 Task: Check the safety & property of Villa in Thermal, California, United States.
Action: Mouse moved to (383, 138)
Screenshot: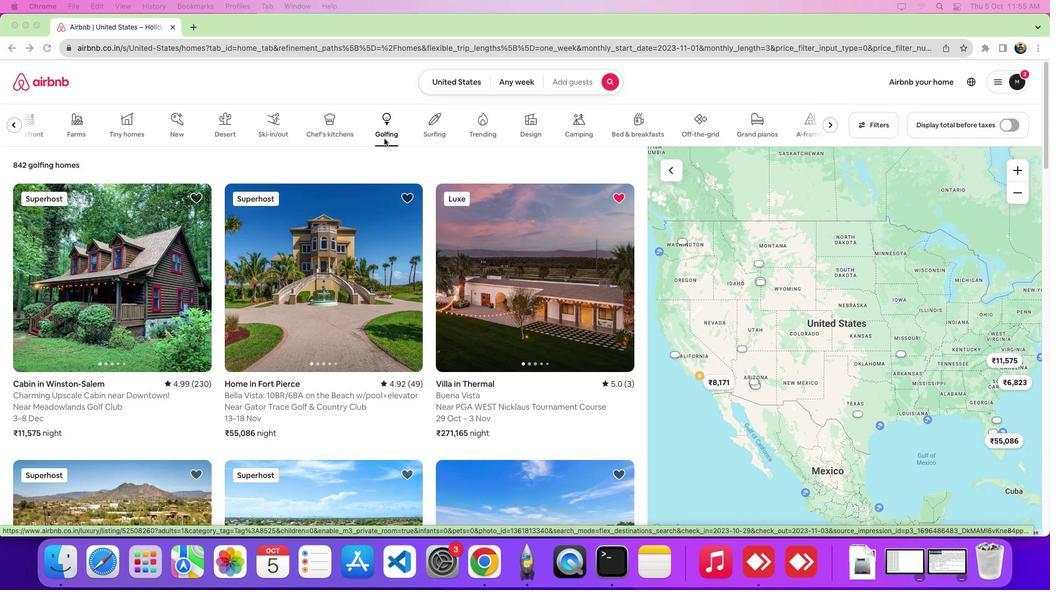 
Action: Mouse pressed left at (383, 138)
Screenshot: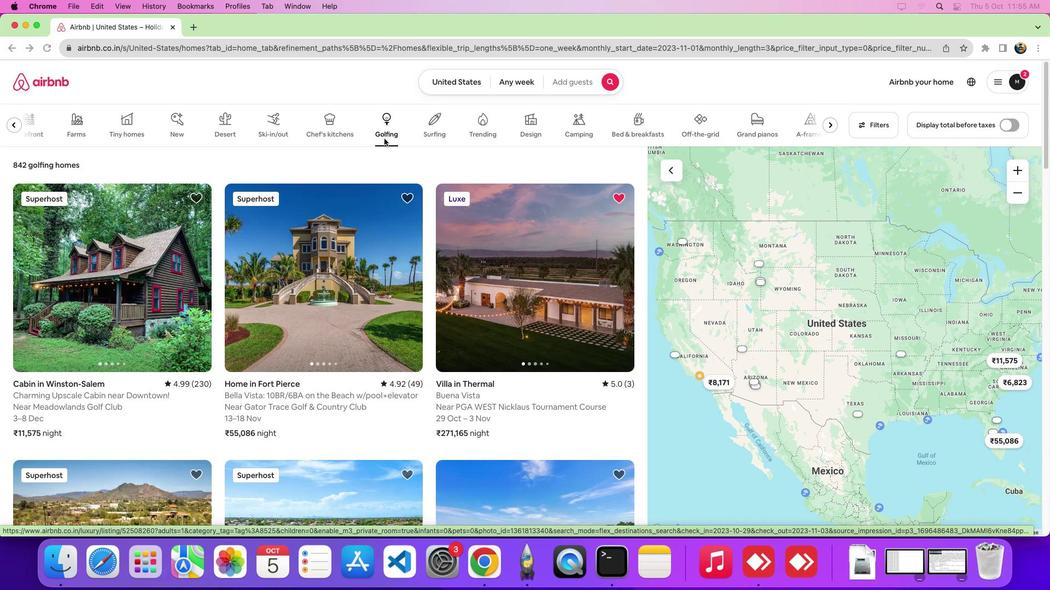 
Action: Mouse moved to (510, 268)
Screenshot: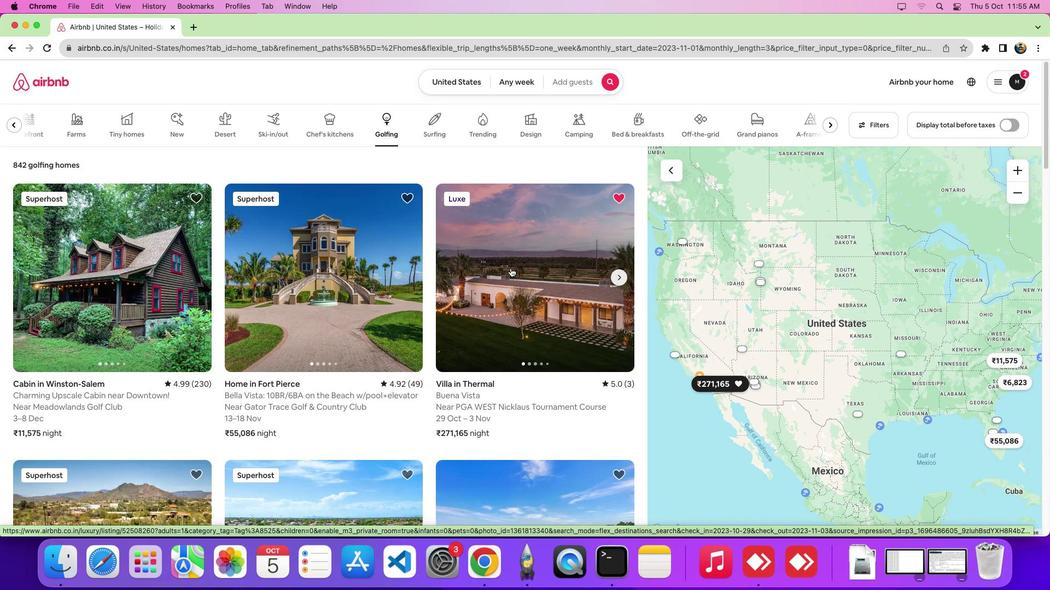 
Action: Mouse pressed left at (510, 268)
Screenshot: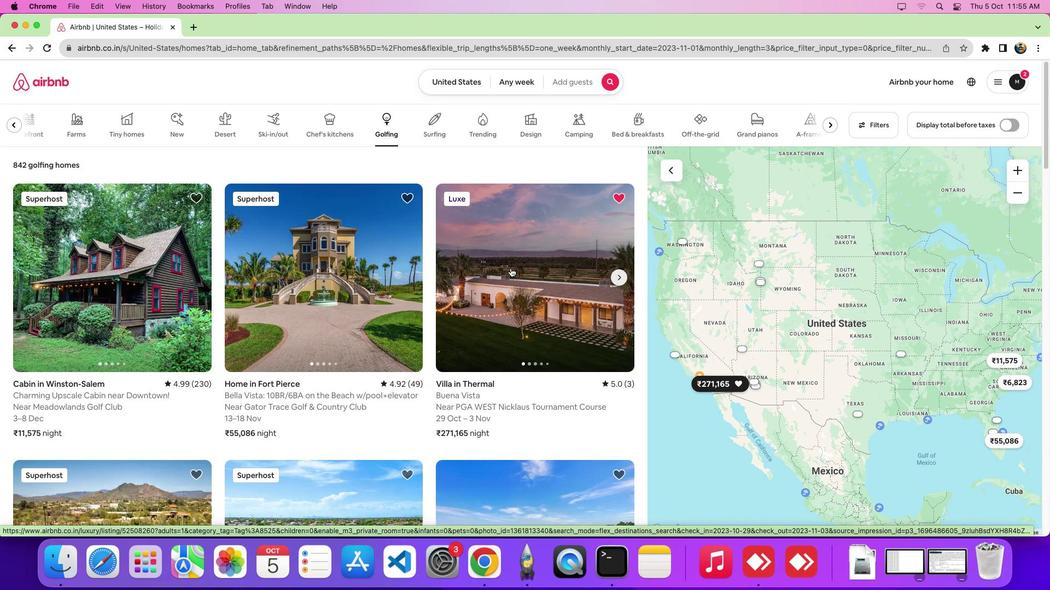 
Action: Mouse moved to (511, 269)
Screenshot: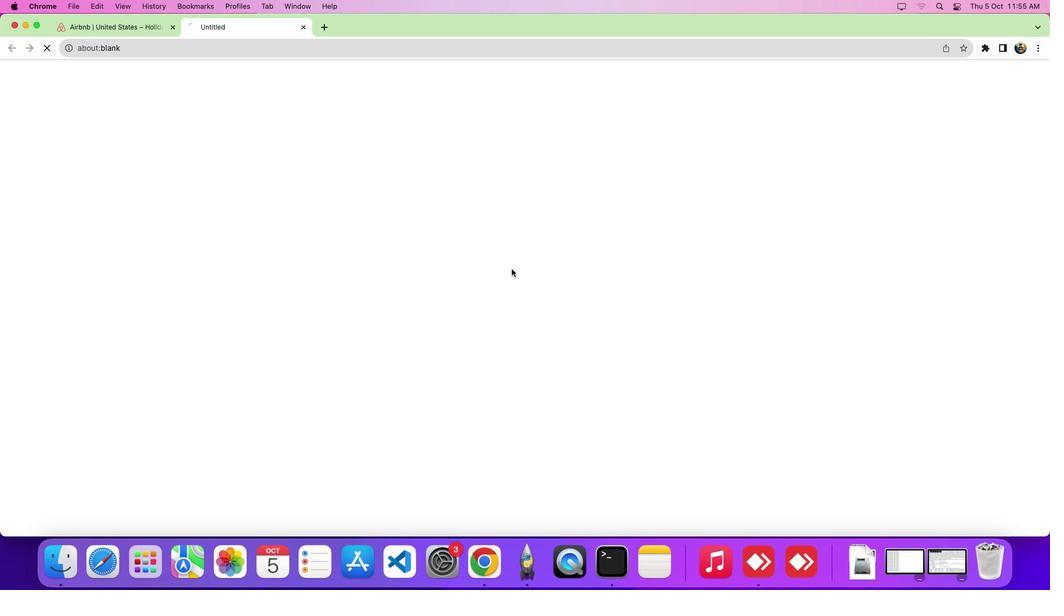 
Action: Mouse scrolled (511, 269) with delta (0, 0)
Screenshot: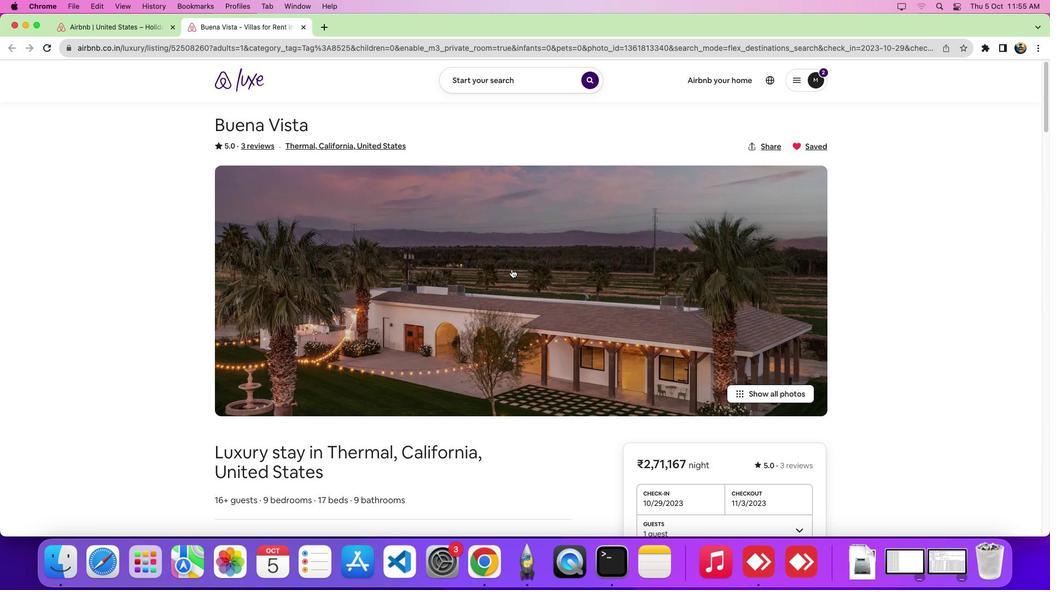 
Action: Mouse scrolled (511, 269) with delta (0, 0)
Screenshot: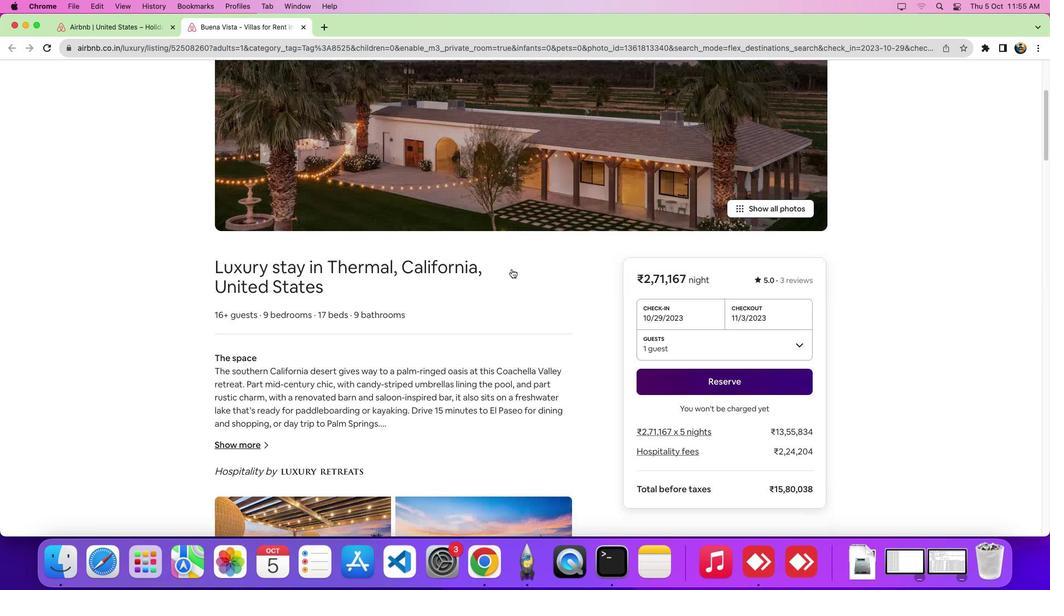
Action: Mouse scrolled (511, 269) with delta (0, -3)
Screenshot: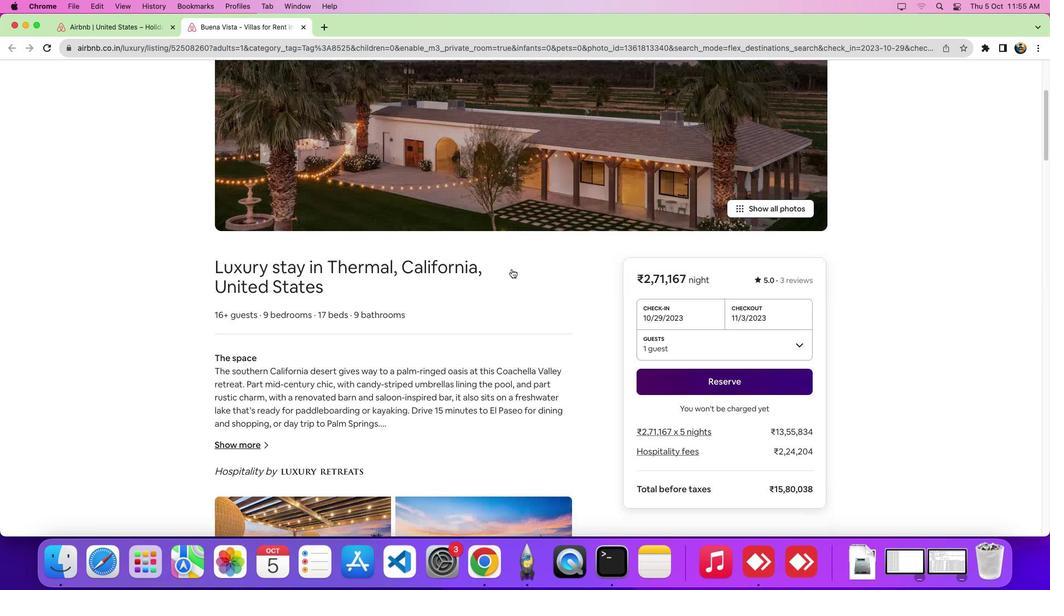 
Action: Mouse scrolled (511, 269) with delta (0, -6)
Screenshot: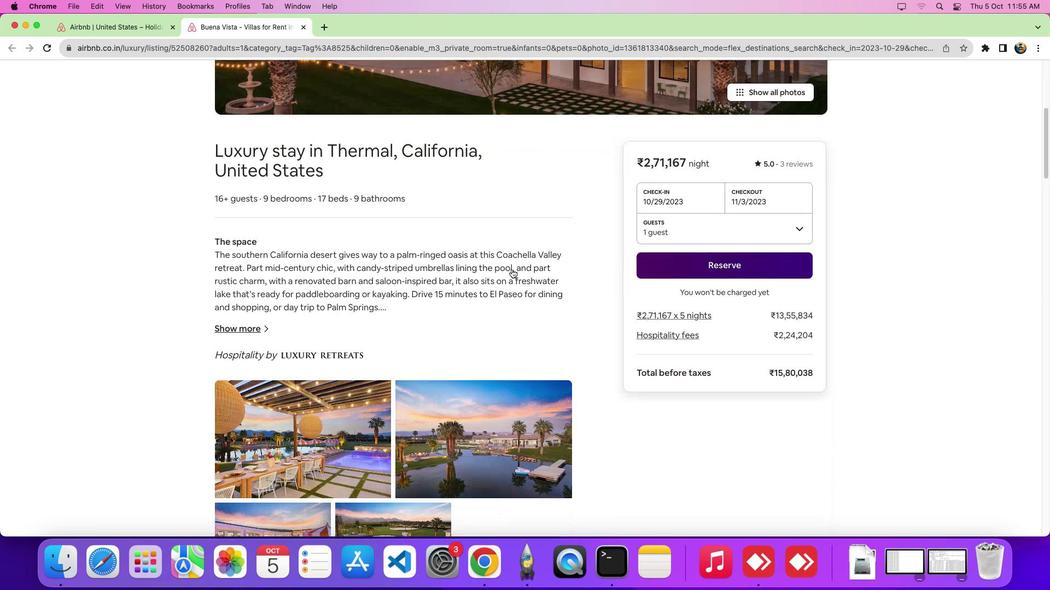 
Action: Mouse scrolled (511, 269) with delta (0, 0)
Screenshot: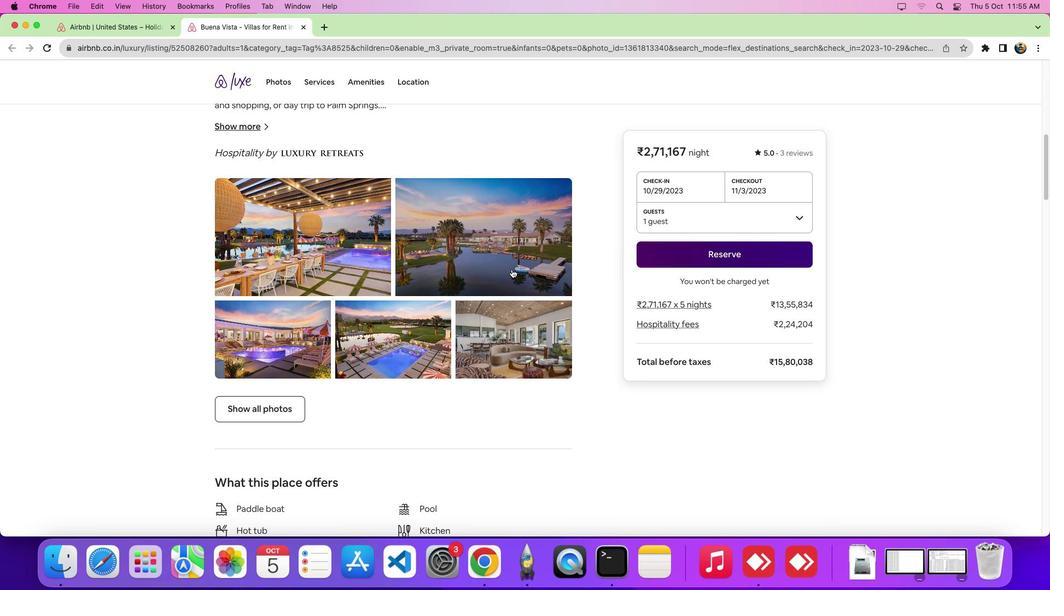 
Action: Mouse scrolled (511, 269) with delta (0, 0)
Screenshot: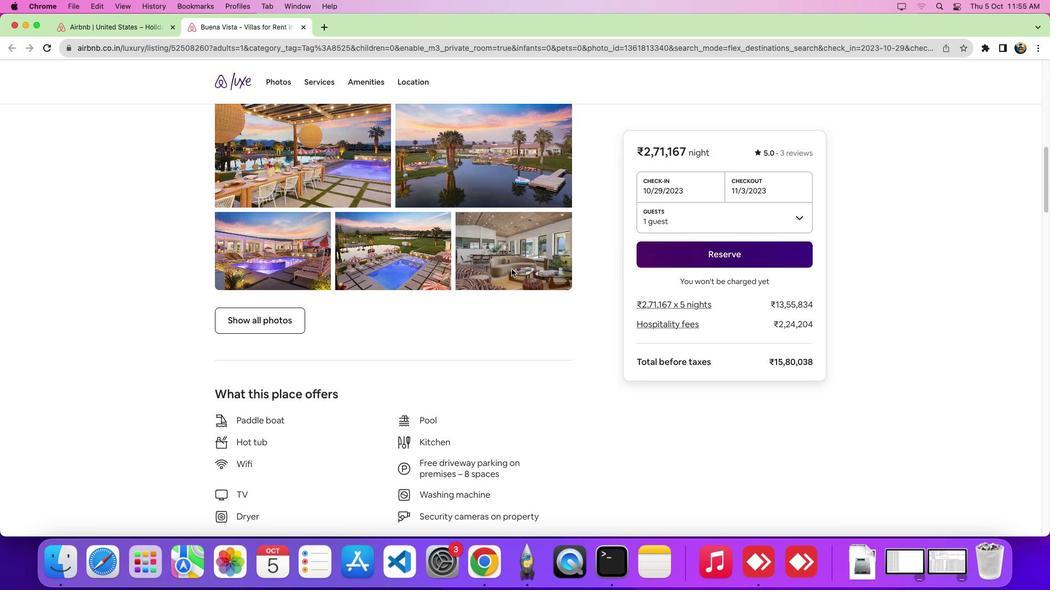 
Action: Mouse scrolled (511, 269) with delta (0, -4)
Screenshot: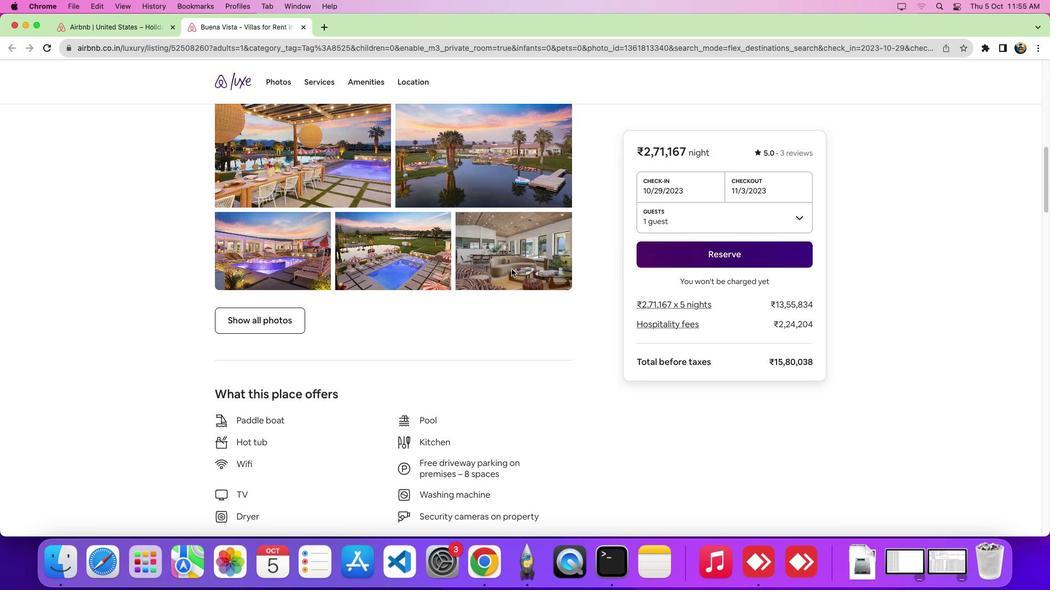 
Action: Mouse scrolled (511, 269) with delta (0, -7)
Screenshot: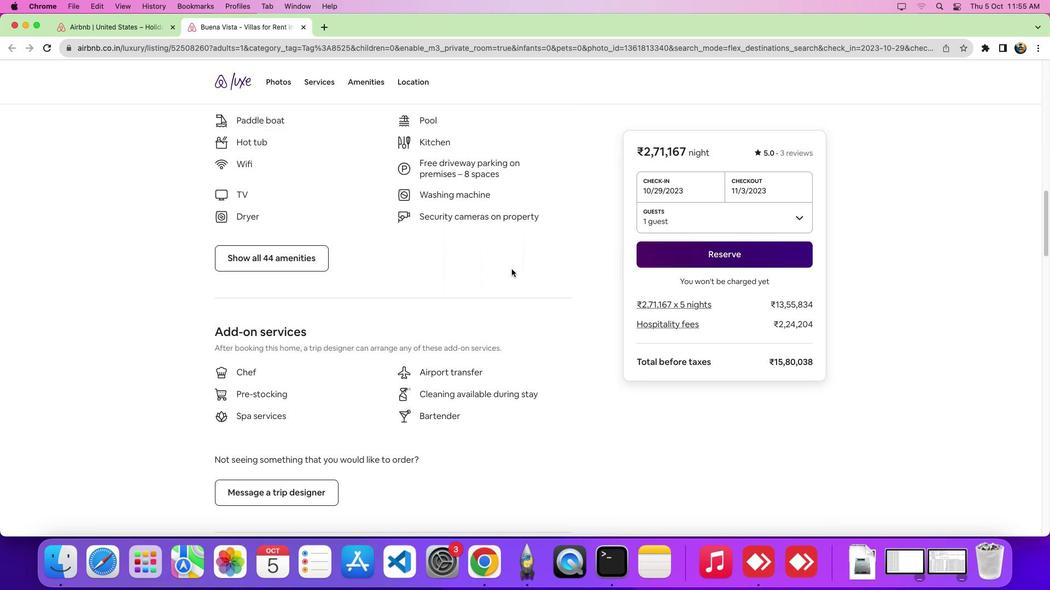 
Action: Mouse scrolled (511, 269) with delta (0, -8)
Screenshot: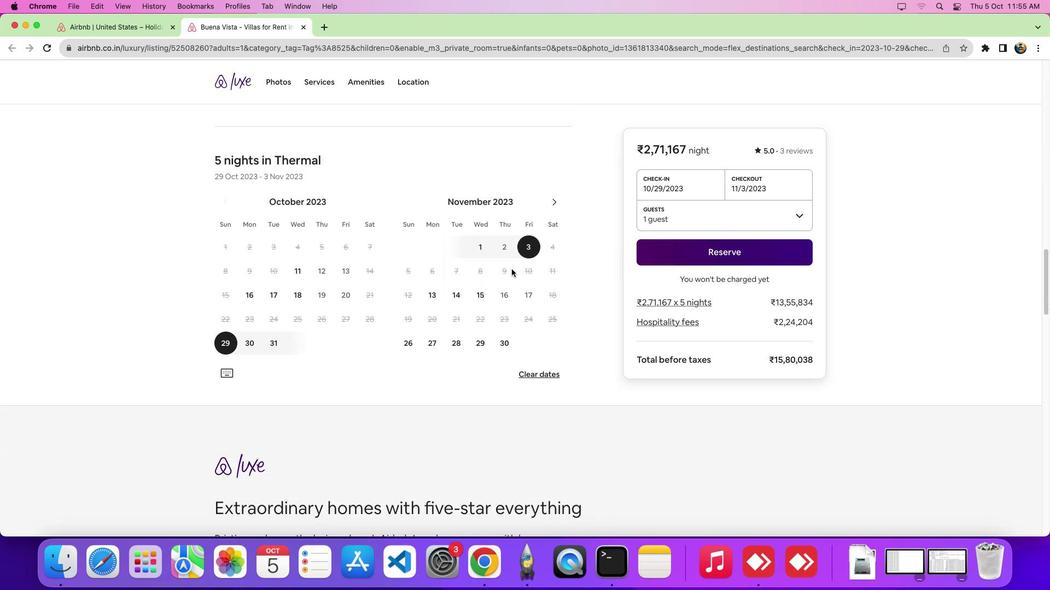 
Action: Mouse scrolled (511, 269) with delta (0, 0)
Screenshot: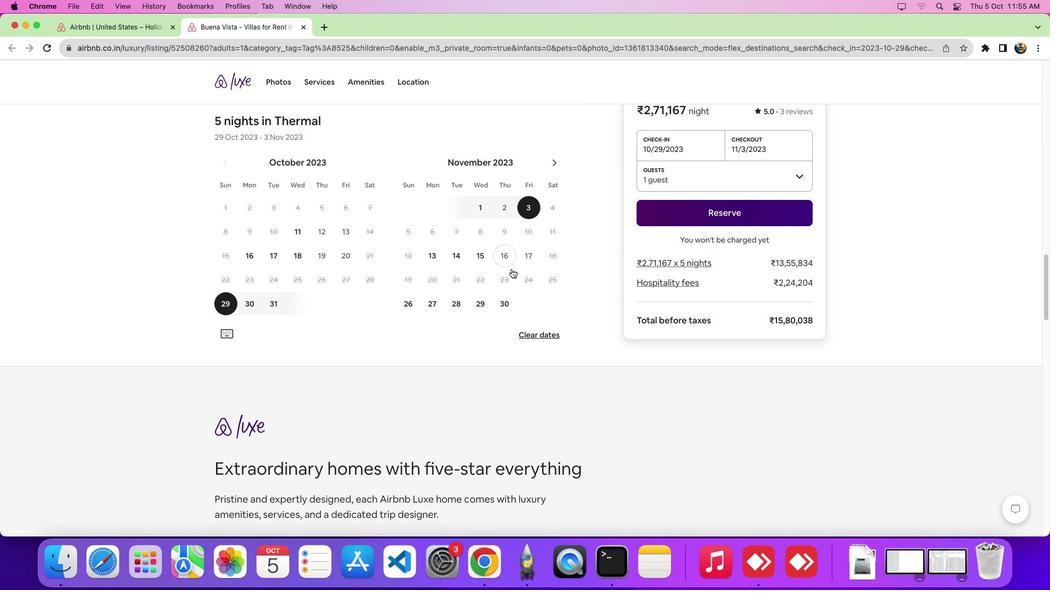 
Action: Mouse scrolled (511, 269) with delta (0, 0)
Screenshot: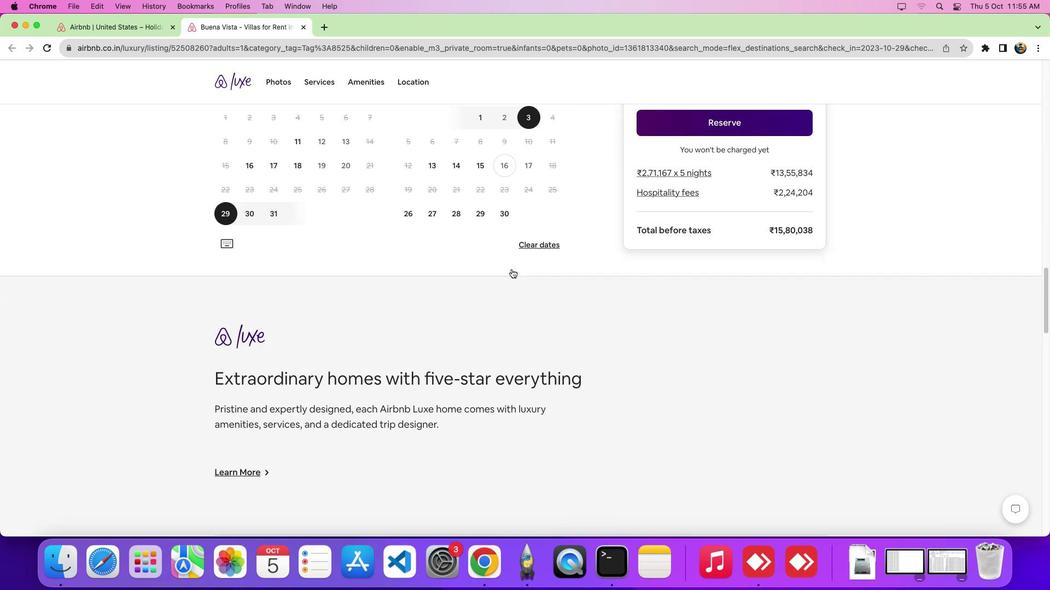
Action: Mouse scrolled (511, 269) with delta (0, -4)
Screenshot: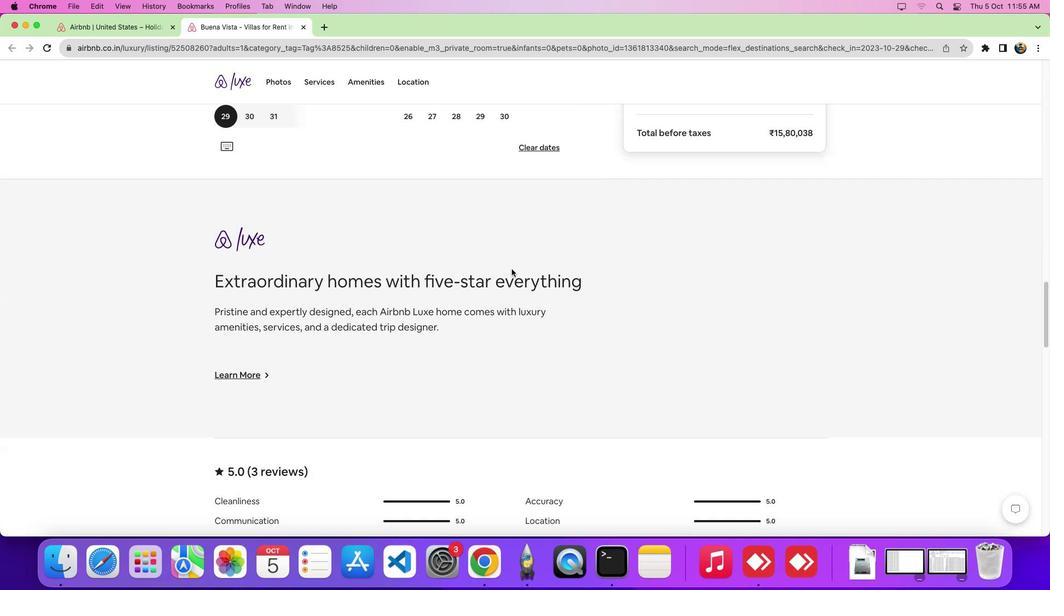 
Action: Mouse scrolled (511, 269) with delta (0, 0)
Screenshot: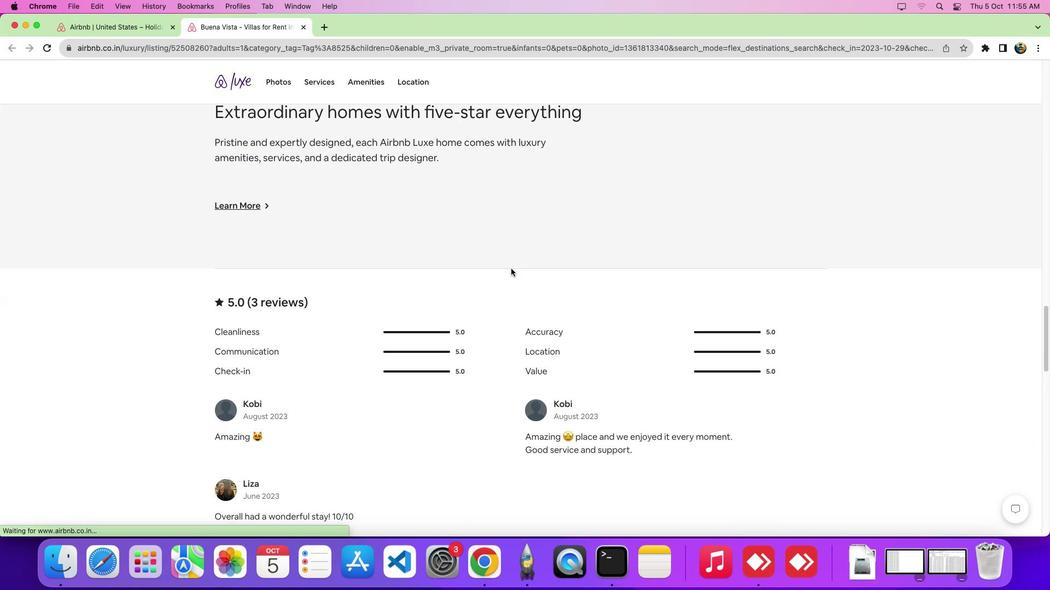 
Action: Mouse scrolled (511, 269) with delta (0, -1)
Screenshot: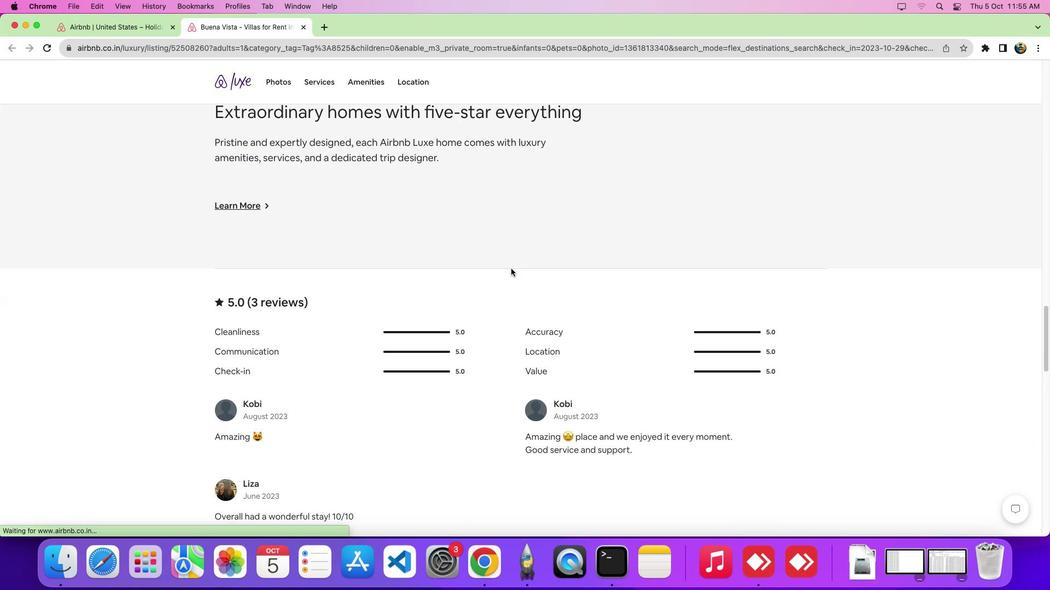 
Action: Mouse scrolled (511, 269) with delta (0, -4)
Screenshot: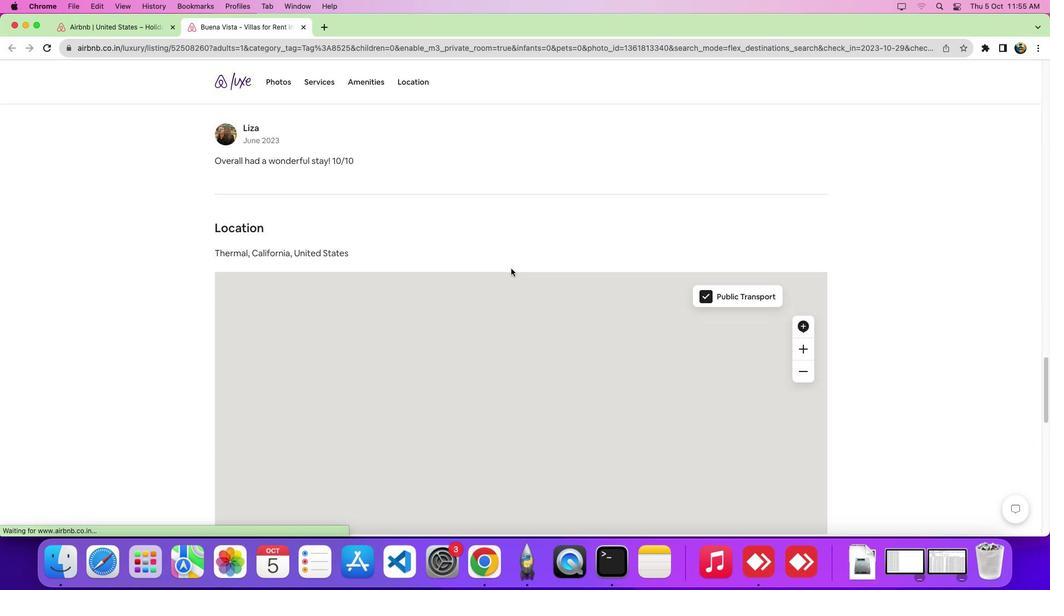 
Action: Mouse scrolled (511, 269) with delta (0, -7)
Screenshot: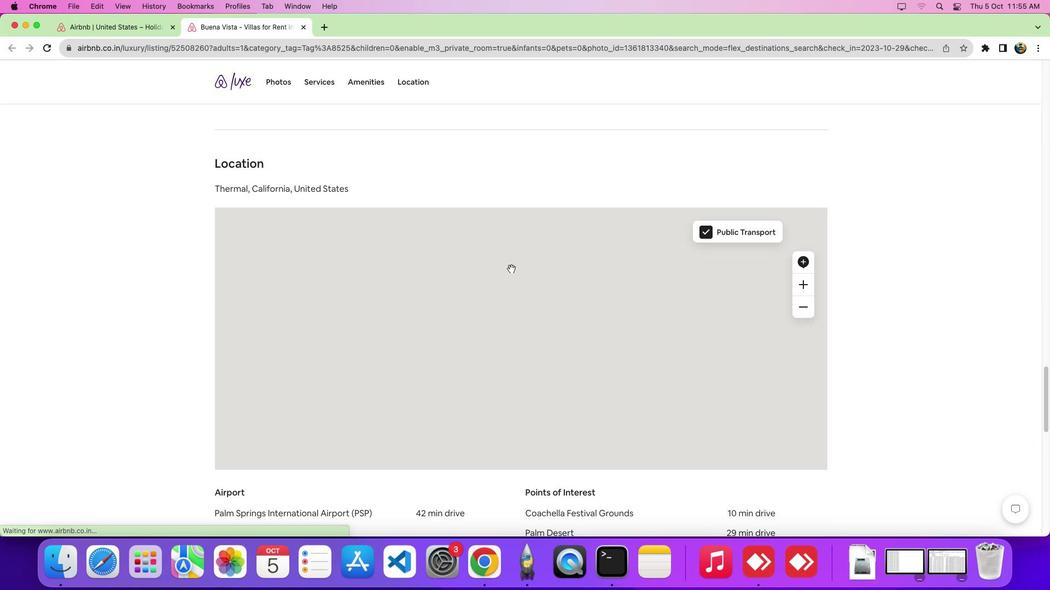 
Action: Mouse moved to (511, 269)
Screenshot: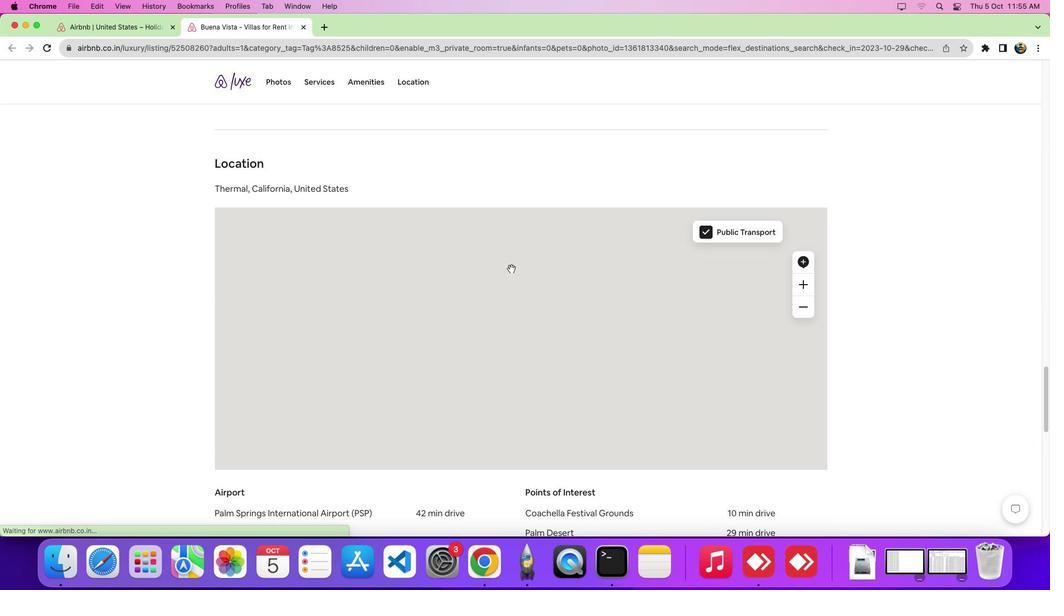 
Action: Mouse scrolled (511, 269) with delta (0, 0)
Screenshot: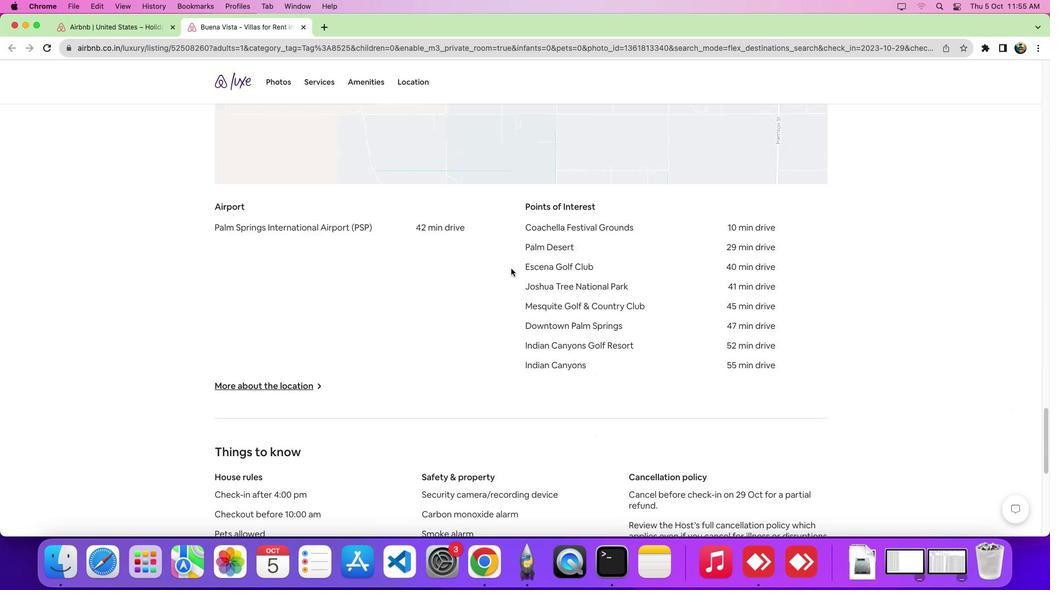 
Action: Mouse scrolled (511, 269) with delta (0, -1)
Screenshot: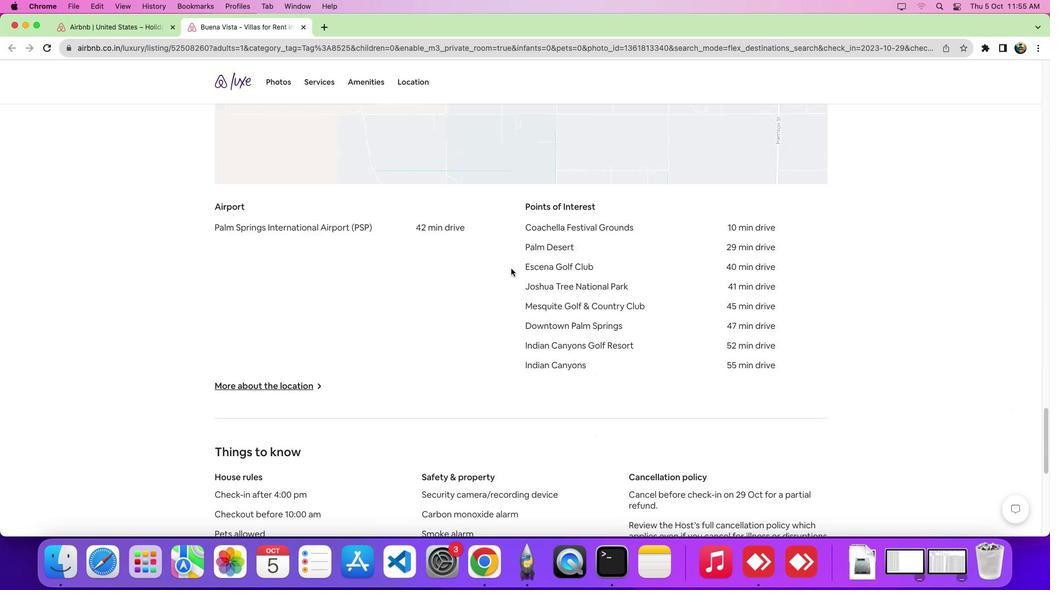 
Action: Mouse scrolled (511, 269) with delta (0, -4)
Screenshot: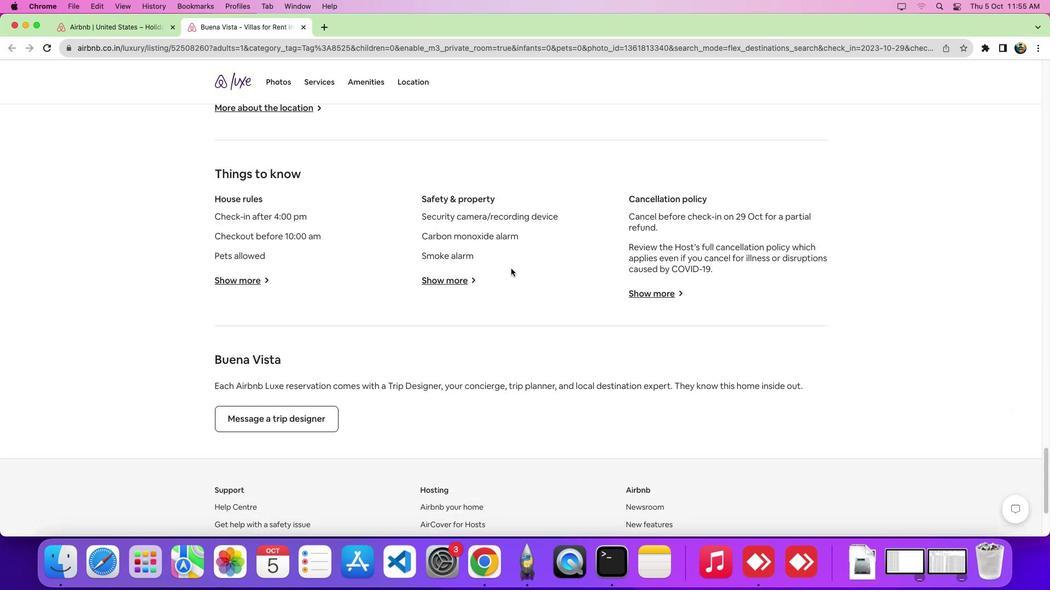 
Action: Mouse scrolled (511, 269) with delta (0, -7)
Screenshot: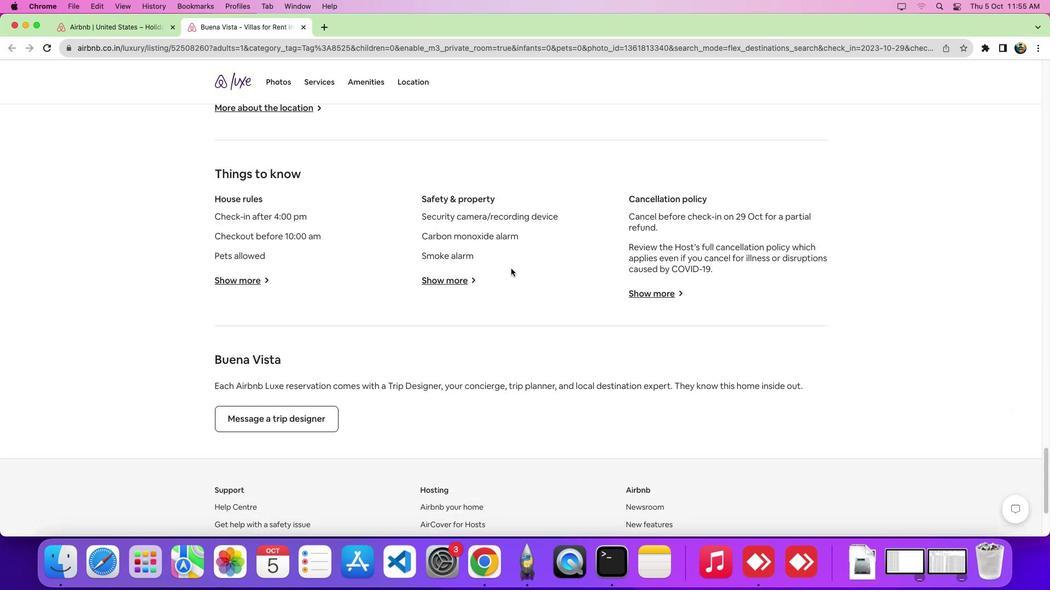 
Action: Mouse scrolled (511, 269) with delta (0, -8)
Screenshot: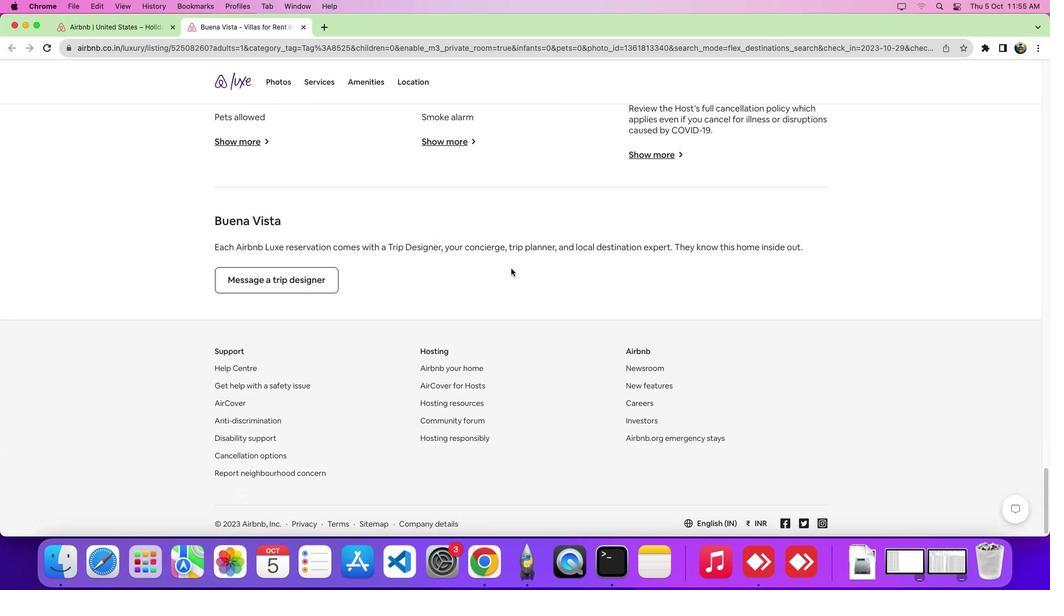 
Action: Mouse moved to (451, 137)
Screenshot: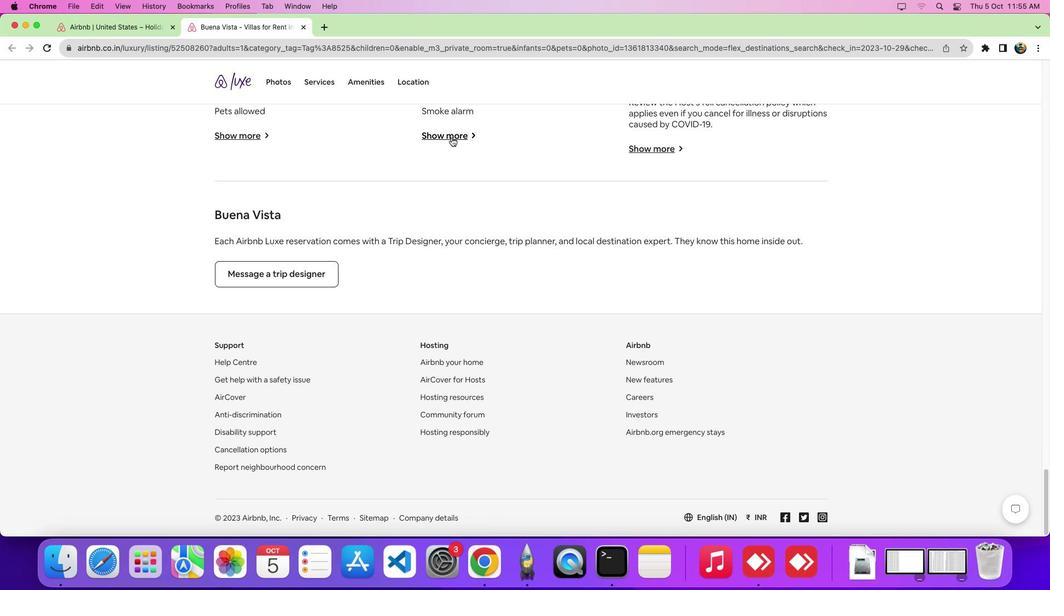 
Action: Mouse pressed left at (451, 137)
Screenshot: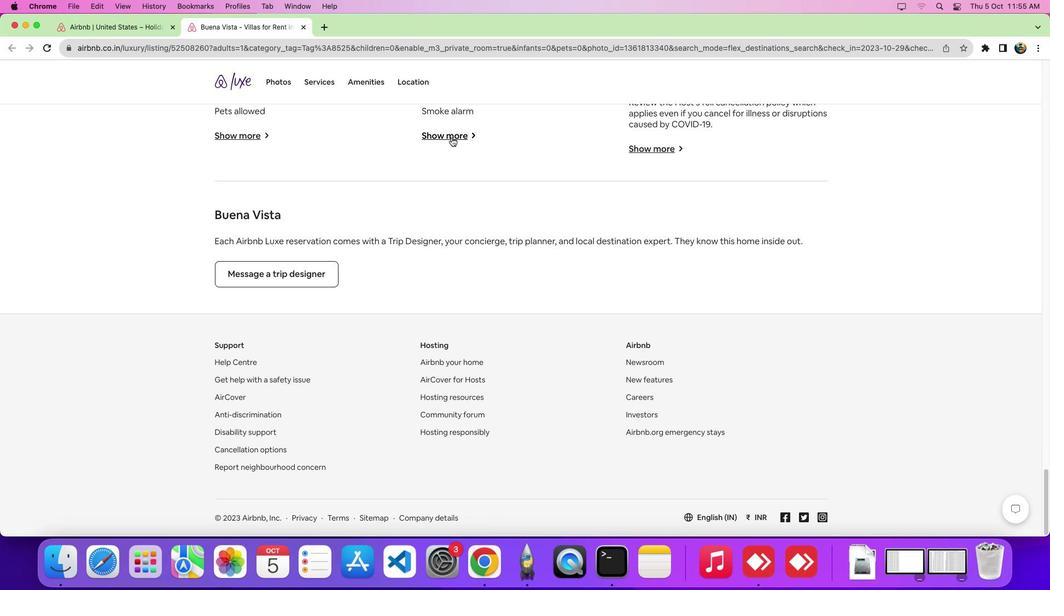 
Action: Mouse moved to (482, 167)
Screenshot: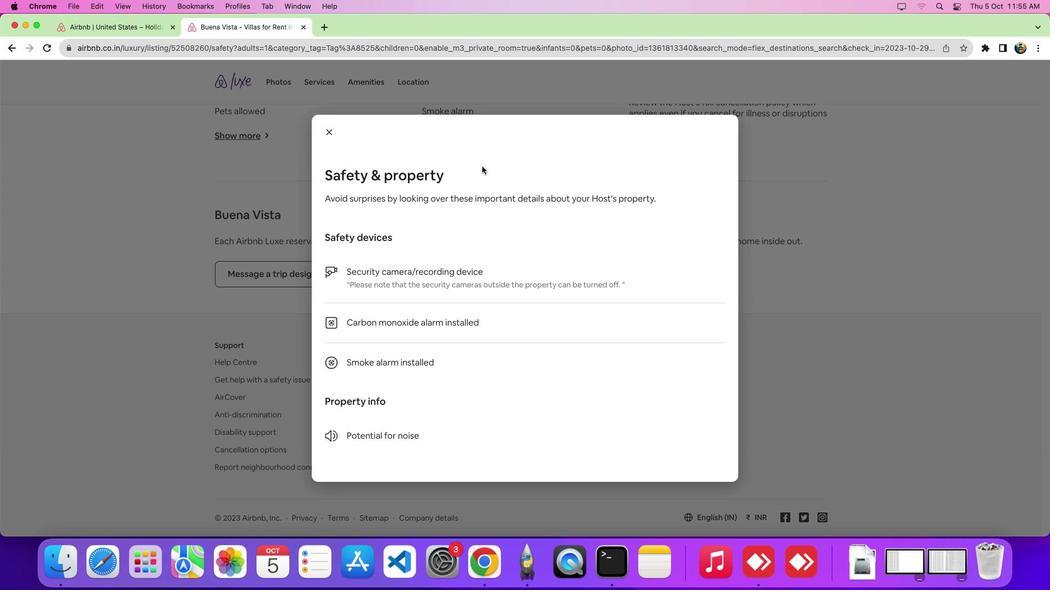 
